Task: Enable colorblind friendly mode.
Action: Mouse pressed left at (453, 285)
Screenshot: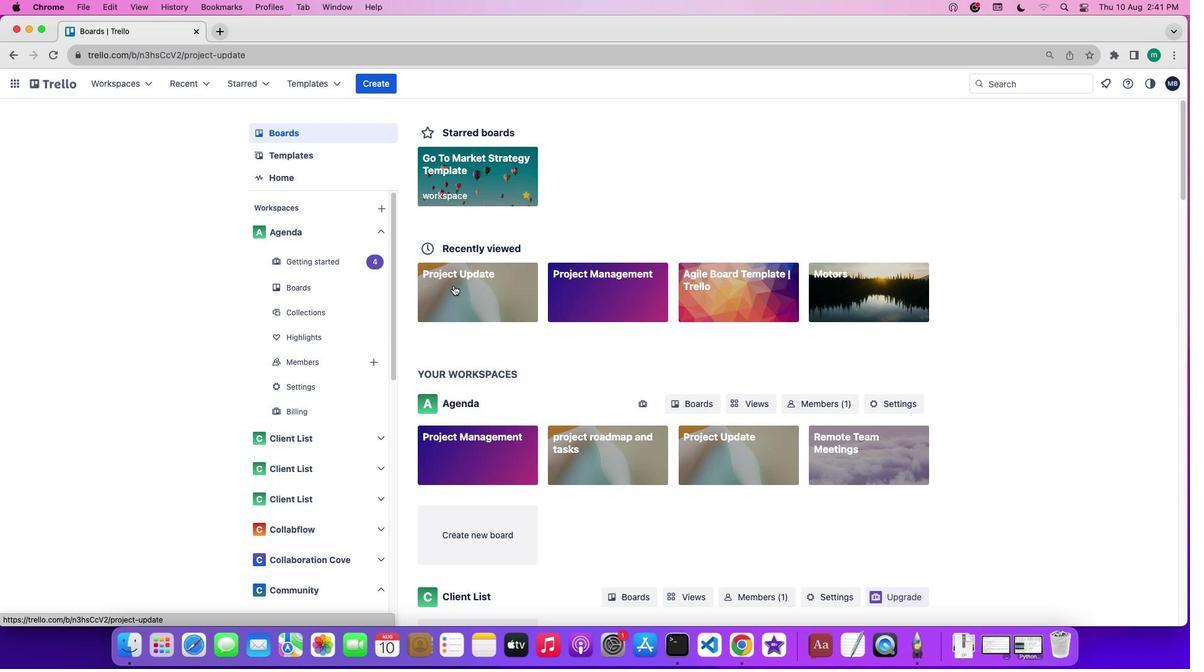 
Action: Mouse moved to (166, 217)
Screenshot: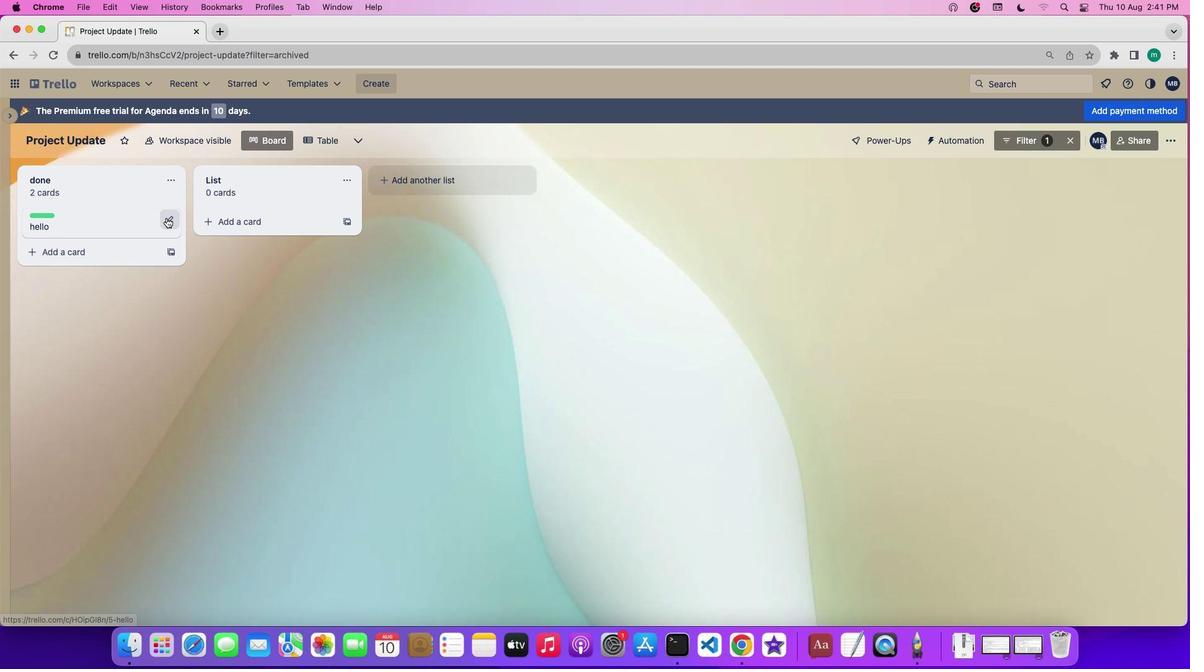 
Action: Mouse pressed left at (166, 217)
Screenshot: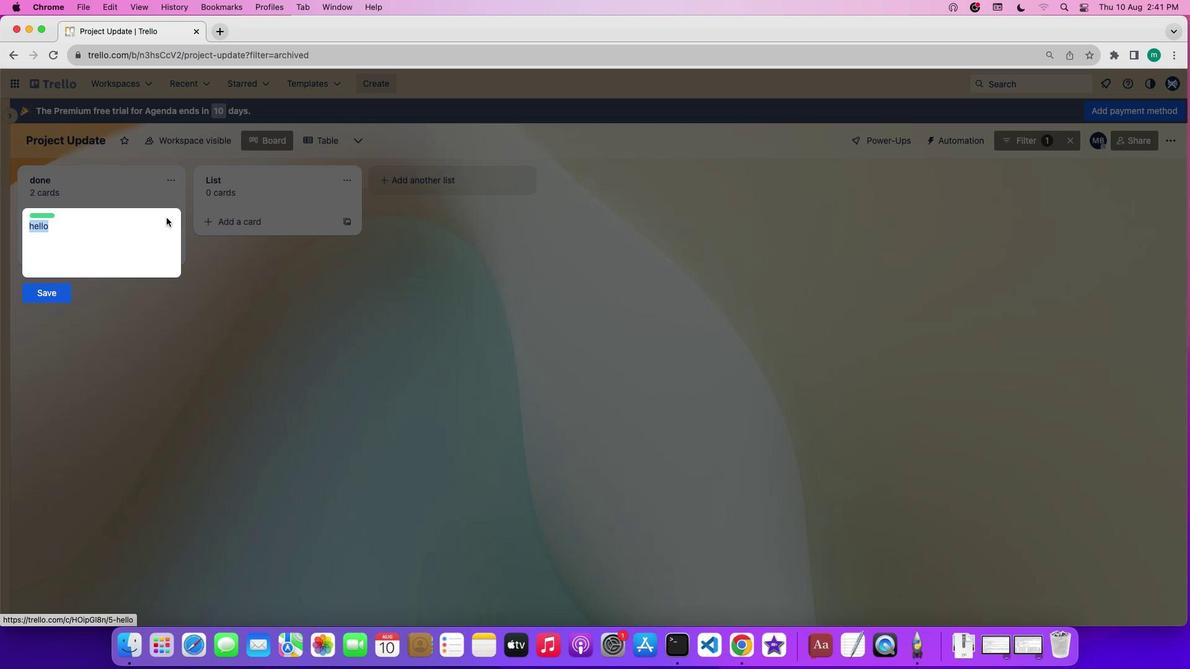 
Action: Mouse moved to (203, 238)
Screenshot: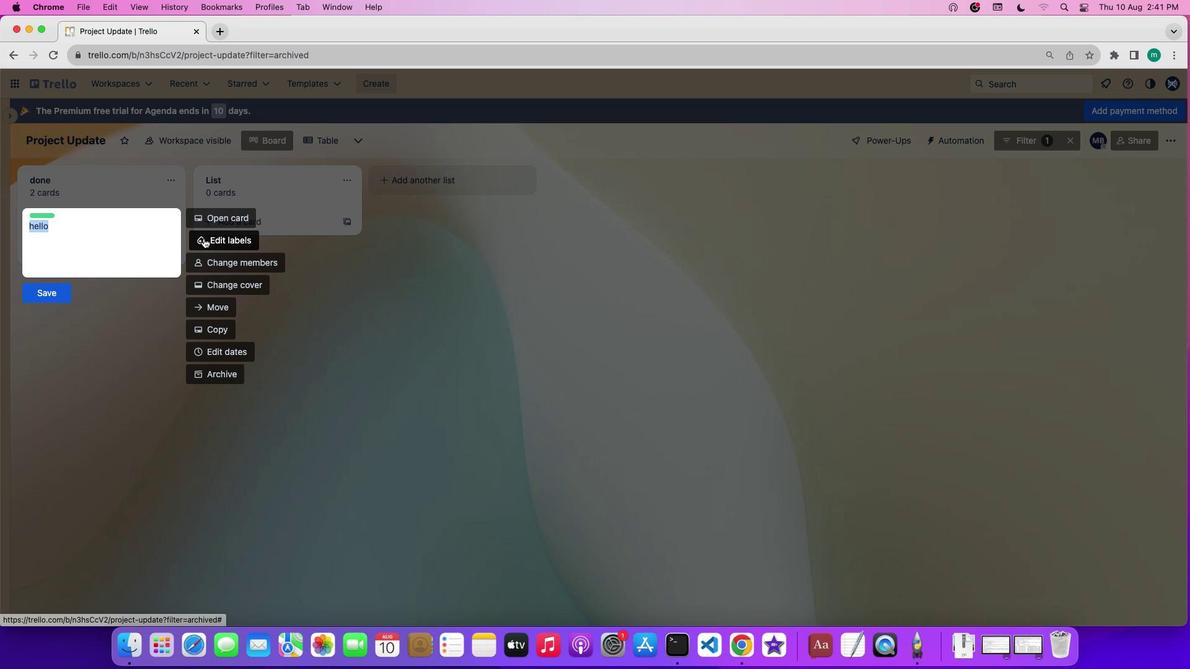 
Action: Mouse pressed left at (203, 238)
Screenshot: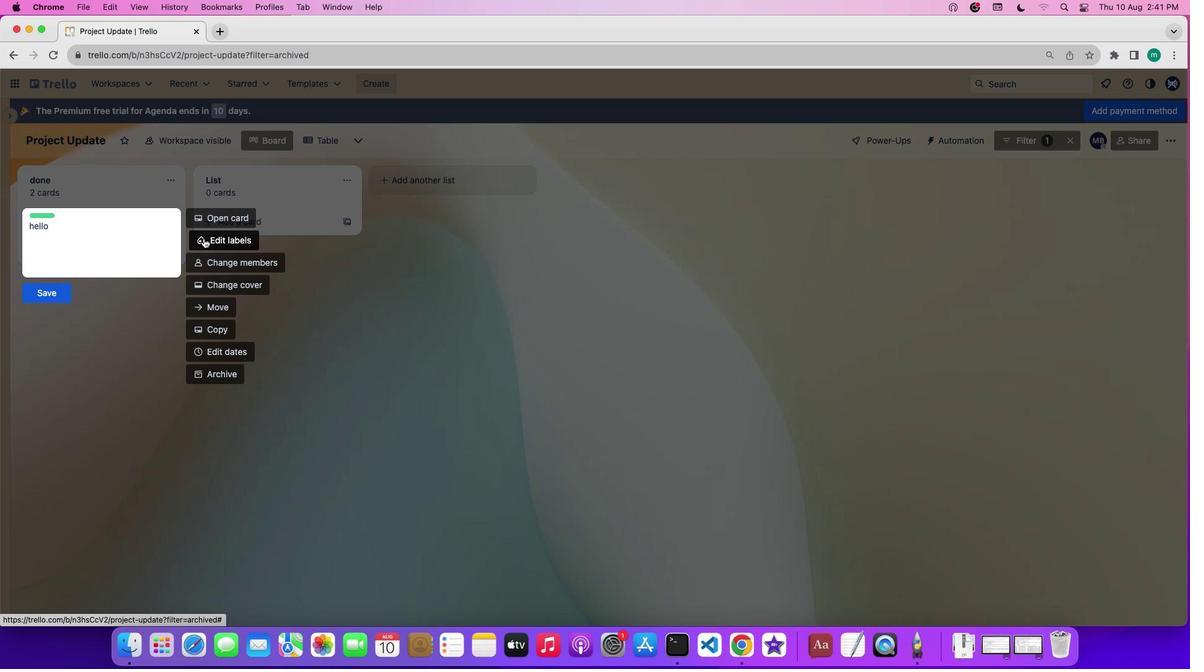 
Action: Mouse moved to (261, 545)
Screenshot: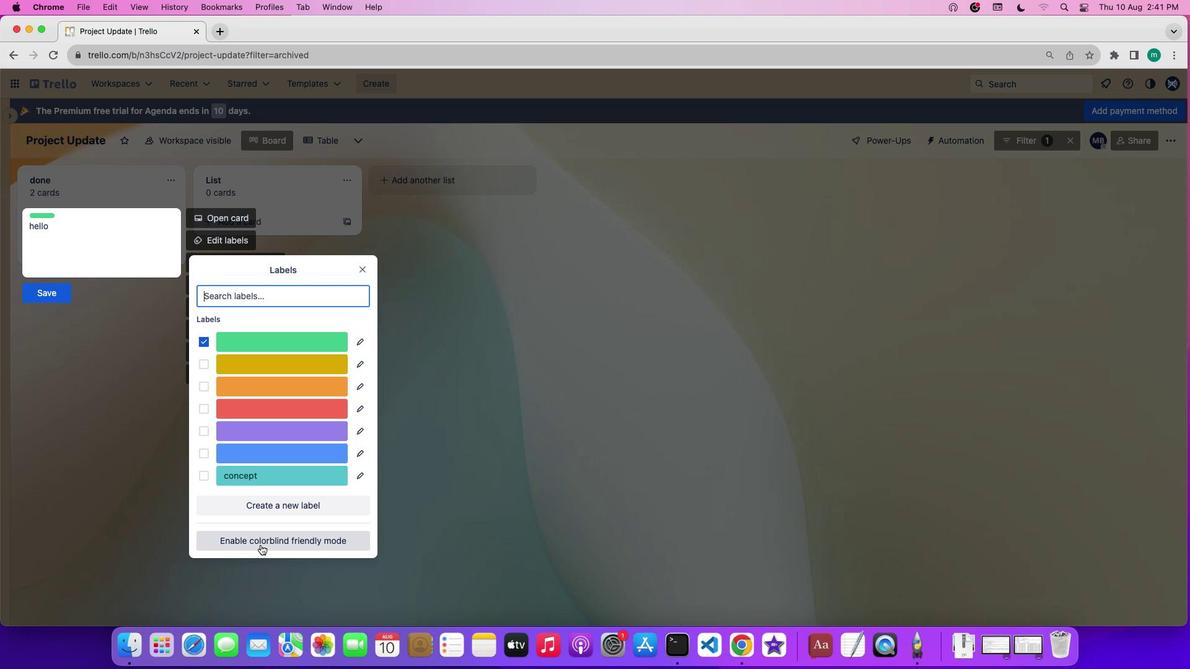 
Action: Mouse pressed left at (261, 545)
Screenshot: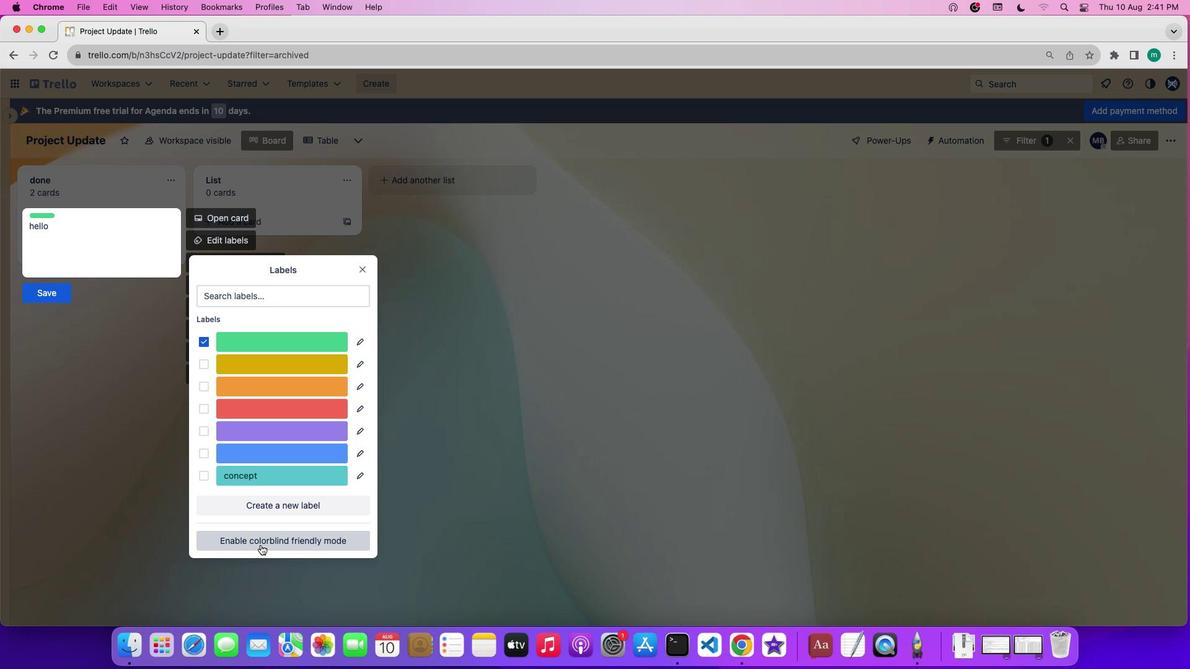 
